 Task: Create a due date automation trigger when advanced on, 2 working days after a card is due add content with a name or a description containing resume at 11:00 AM.
Action: Mouse moved to (962, 79)
Screenshot: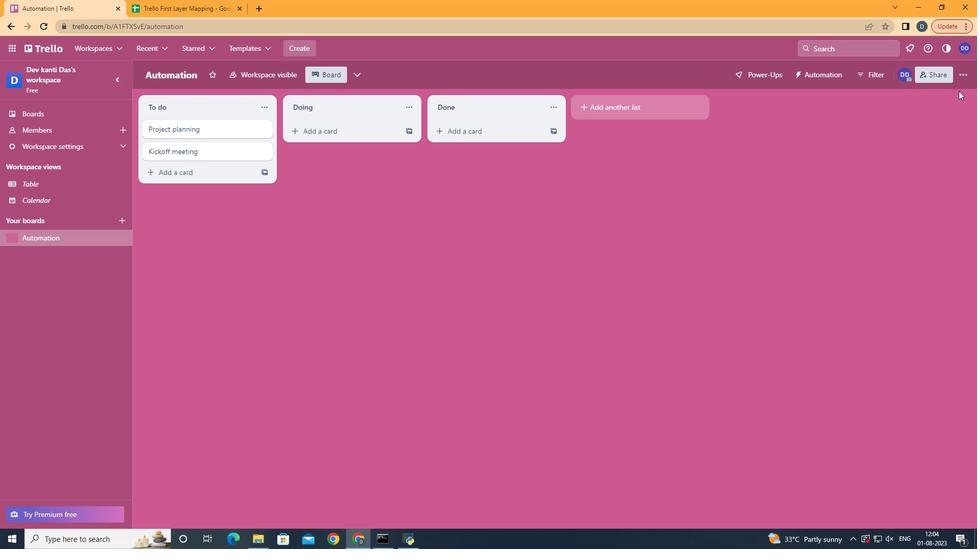 
Action: Mouse pressed left at (962, 79)
Screenshot: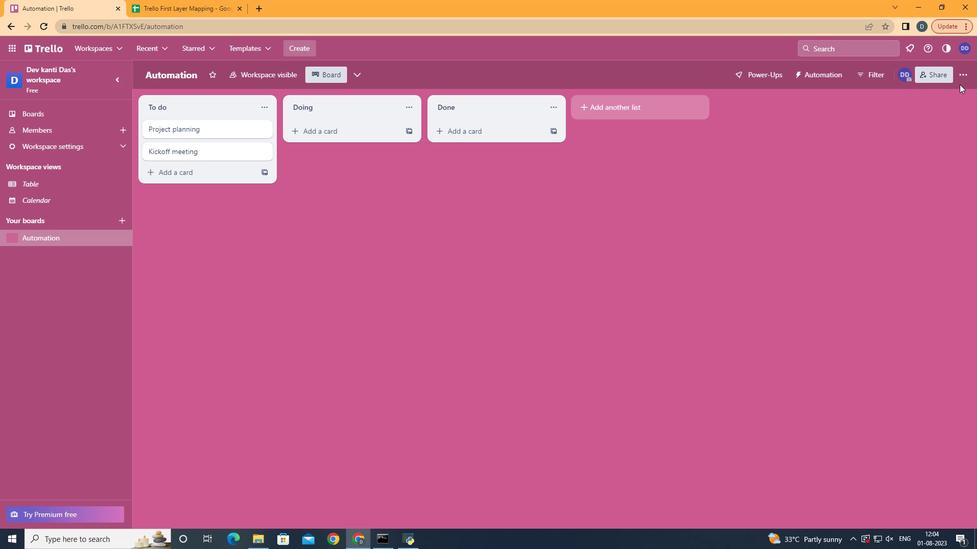 
Action: Mouse moved to (916, 211)
Screenshot: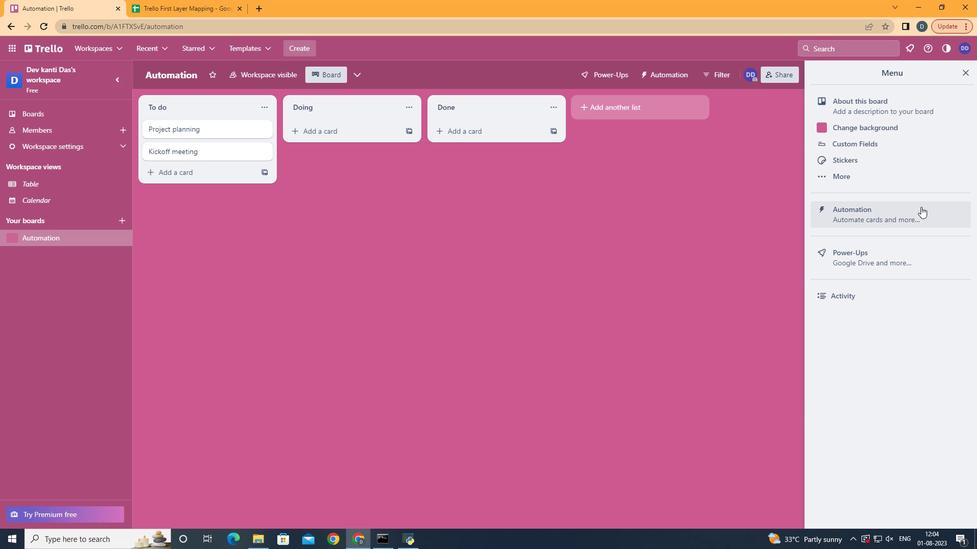 
Action: Mouse pressed left at (916, 211)
Screenshot: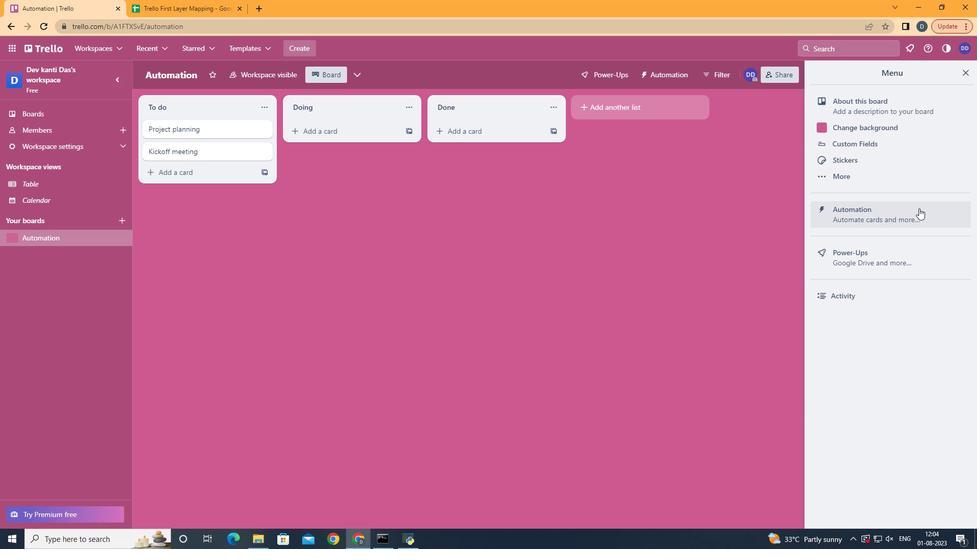 
Action: Mouse moved to (202, 200)
Screenshot: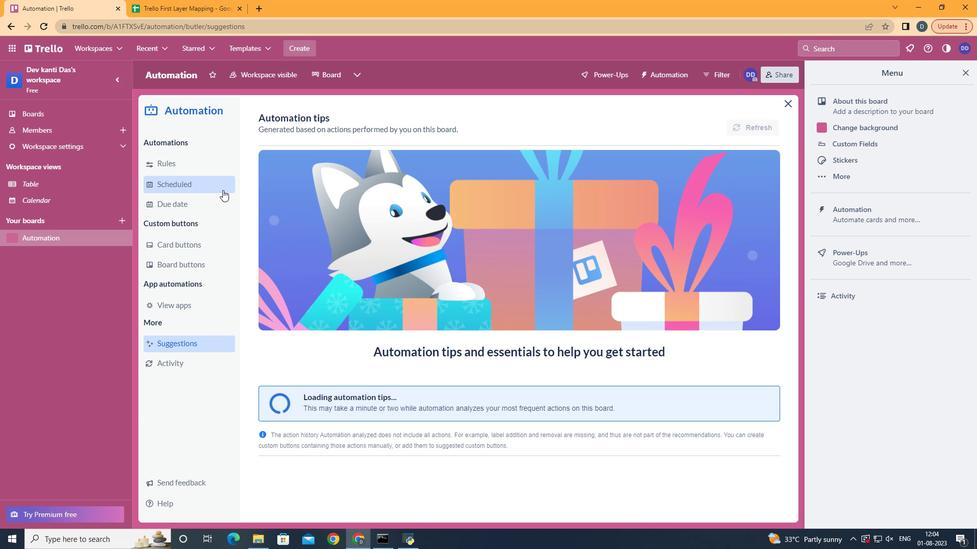 
Action: Mouse pressed left at (202, 200)
Screenshot: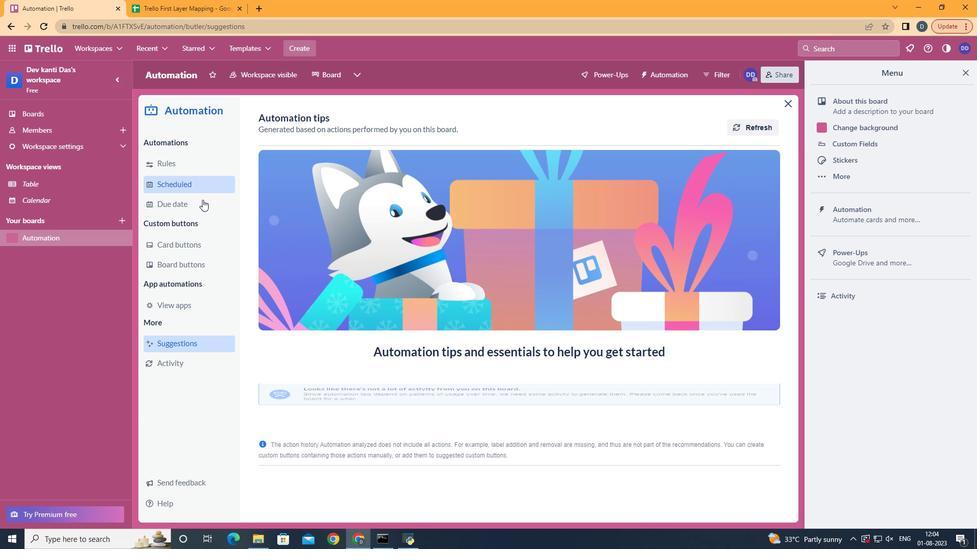 
Action: Mouse moved to (722, 118)
Screenshot: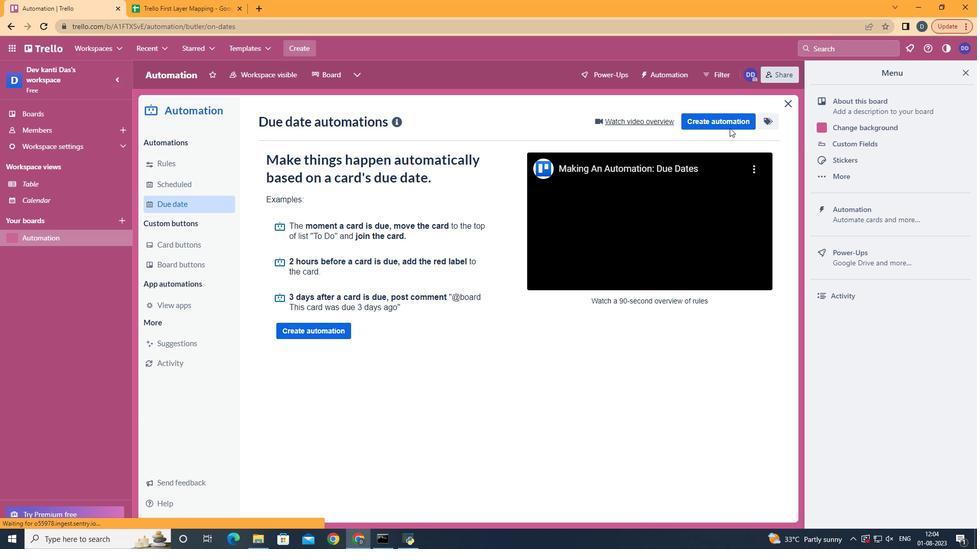 
Action: Mouse pressed left at (722, 118)
Screenshot: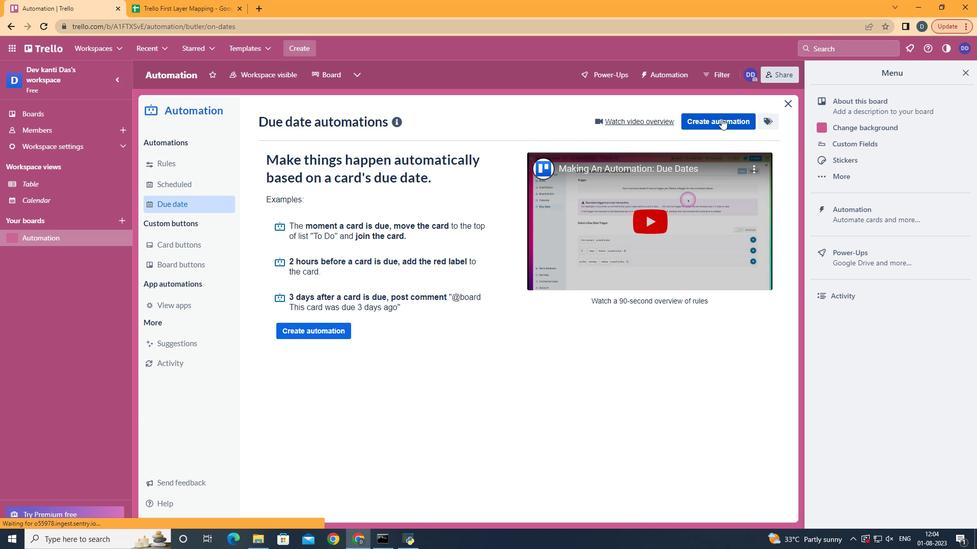 
Action: Mouse moved to (512, 214)
Screenshot: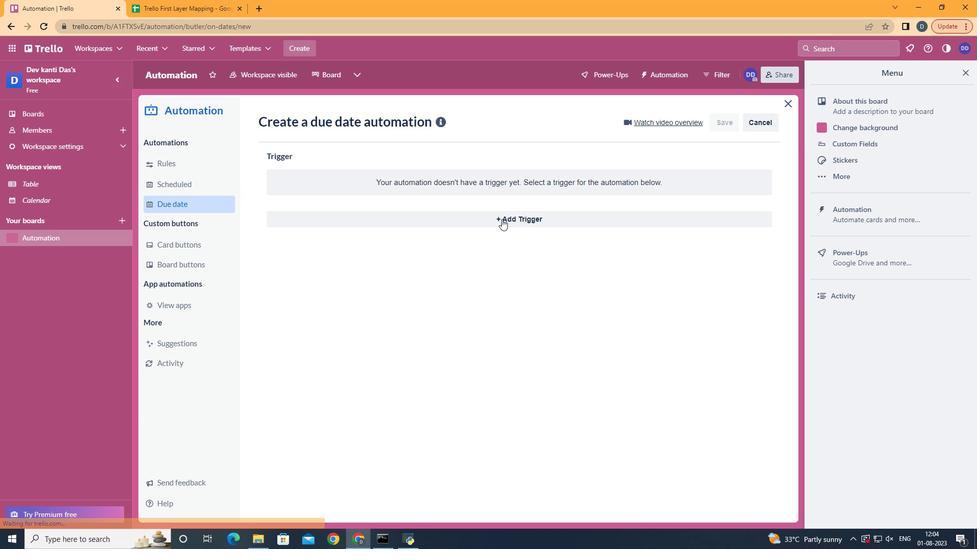 
Action: Mouse pressed left at (512, 214)
Screenshot: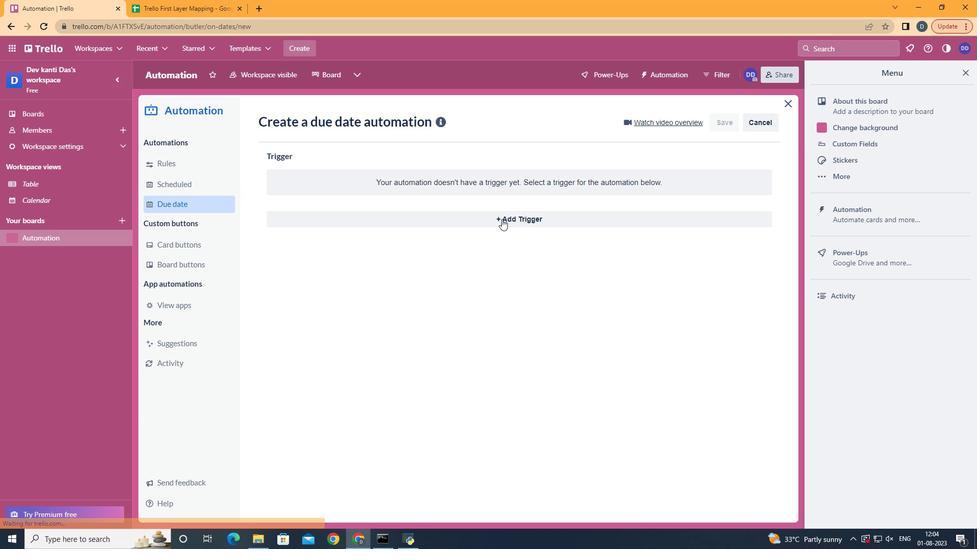 
Action: Mouse moved to (327, 410)
Screenshot: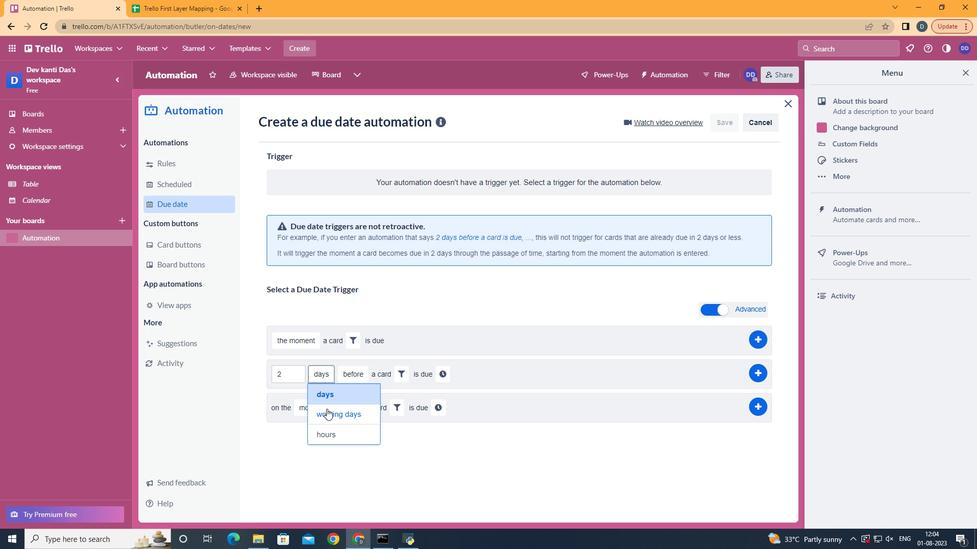 
Action: Mouse pressed left at (327, 410)
Screenshot: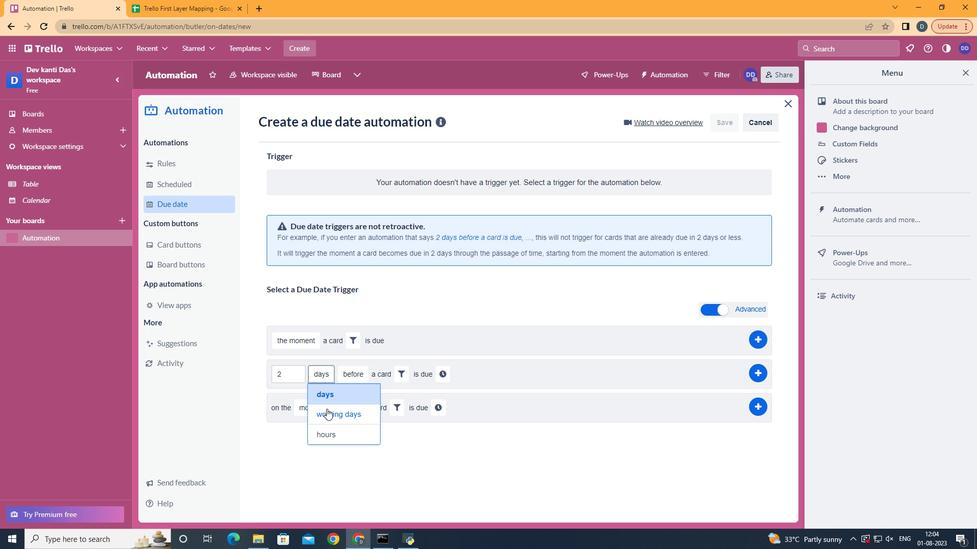 
Action: Mouse moved to (383, 410)
Screenshot: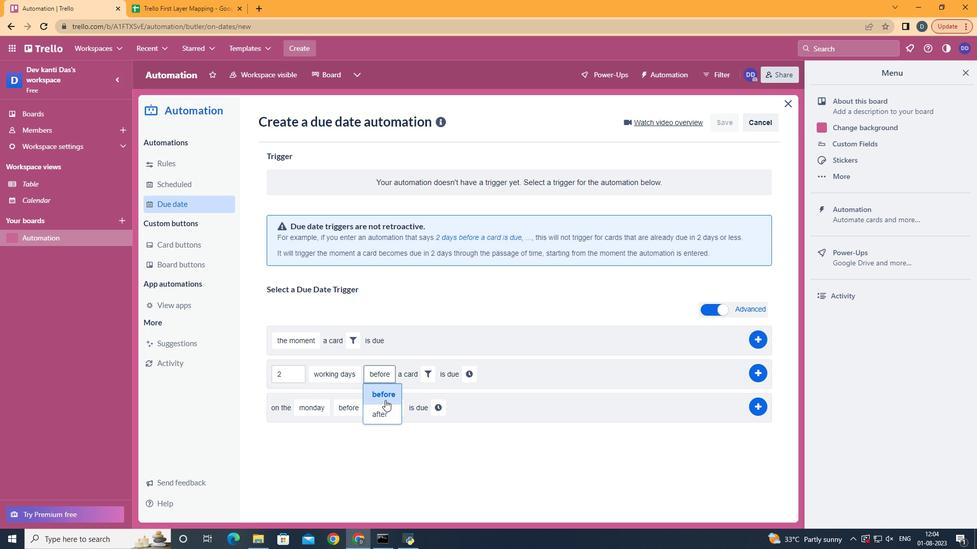 
Action: Mouse pressed left at (383, 410)
Screenshot: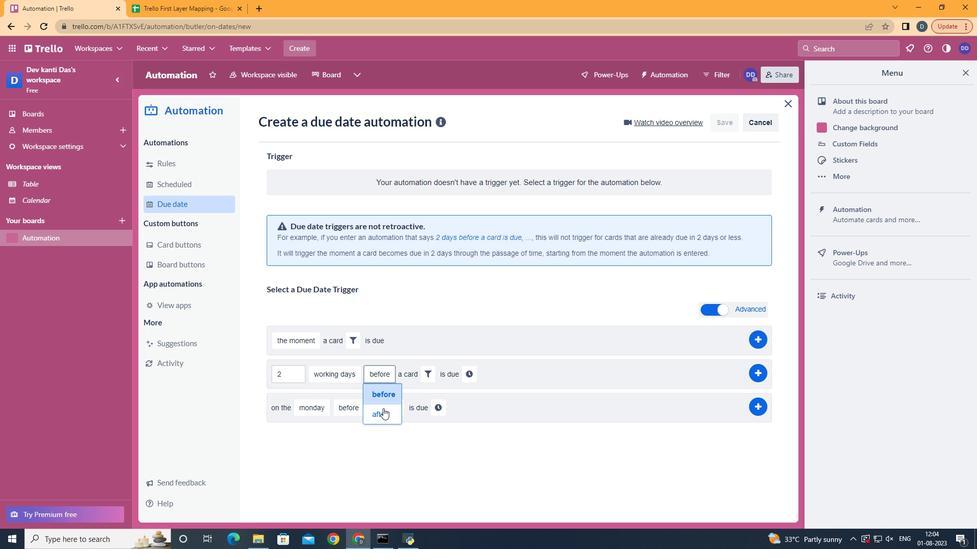 
Action: Mouse moved to (419, 381)
Screenshot: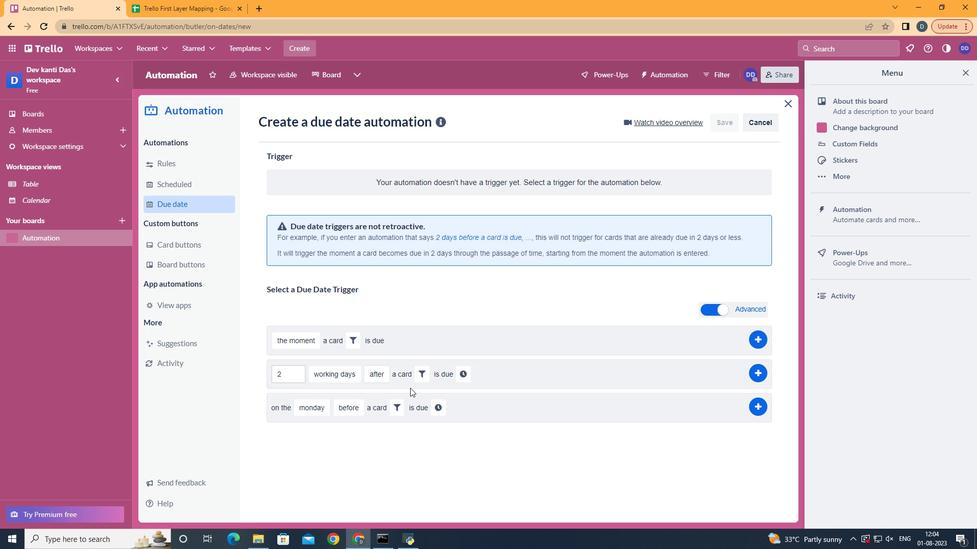 
Action: Mouse pressed left at (419, 381)
Screenshot: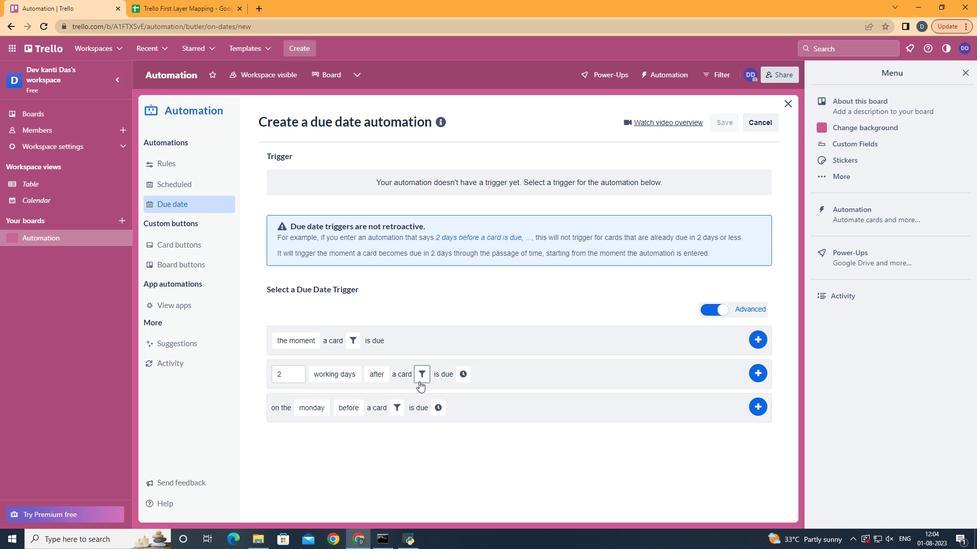 
Action: Mouse moved to (547, 409)
Screenshot: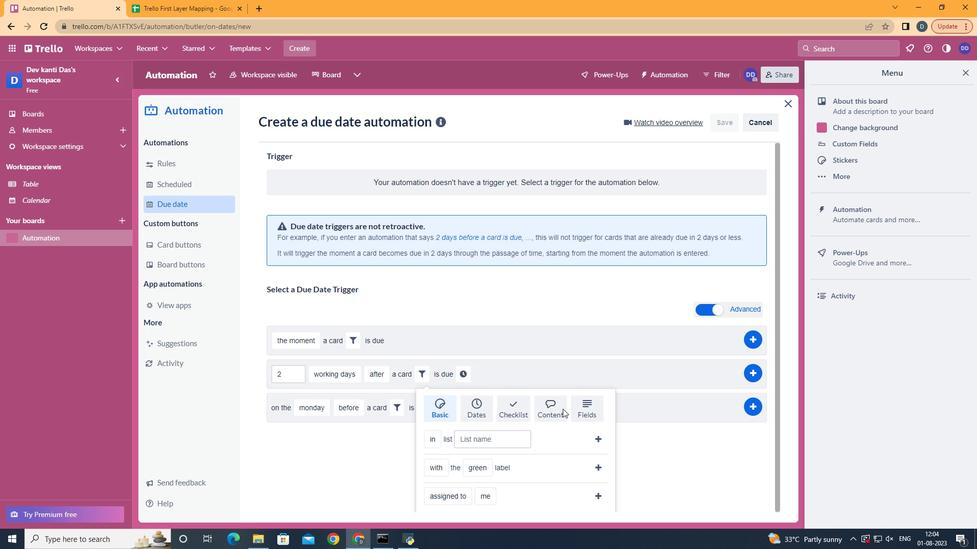 
Action: Mouse pressed left at (547, 409)
Screenshot: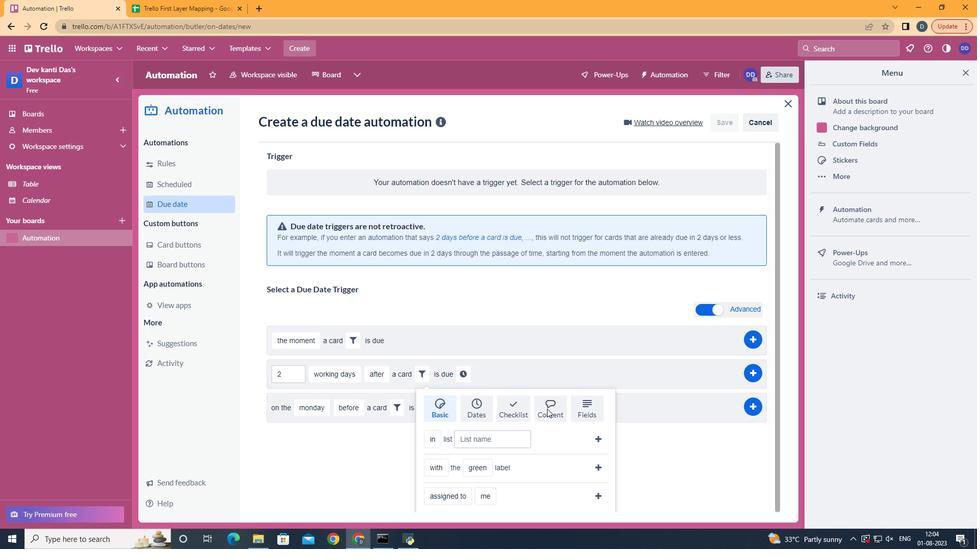 
Action: Mouse scrolled (547, 408) with delta (0, 0)
Screenshot: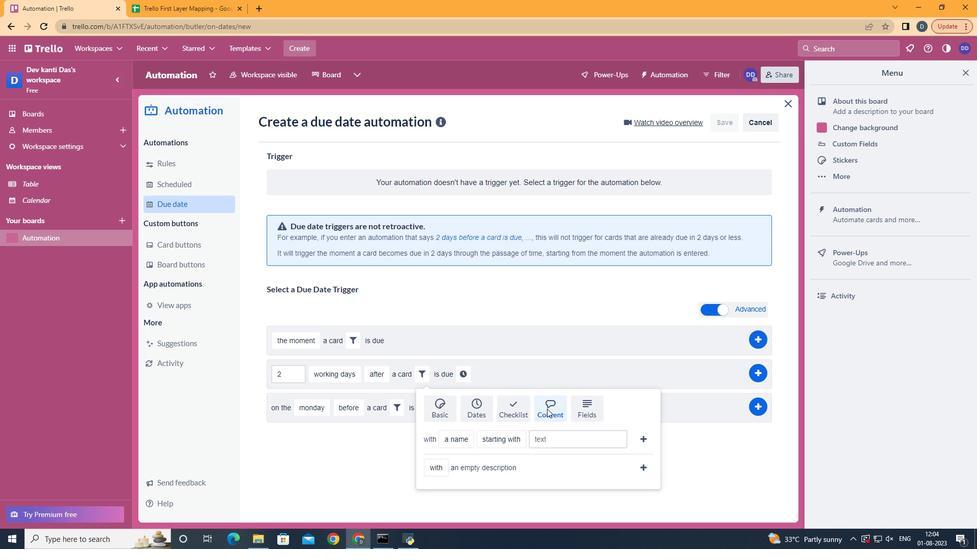 
Action: Mouse scrolled (547, 408) with delta (0, 0)
Screenshot: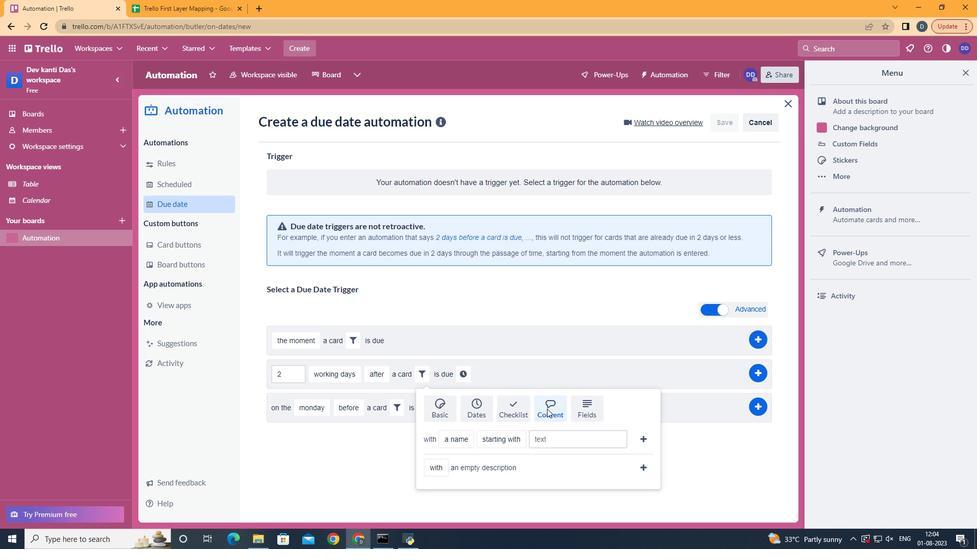
Action: Mouse scrolled (547, 408) with delta (0, 0)
Screenshot: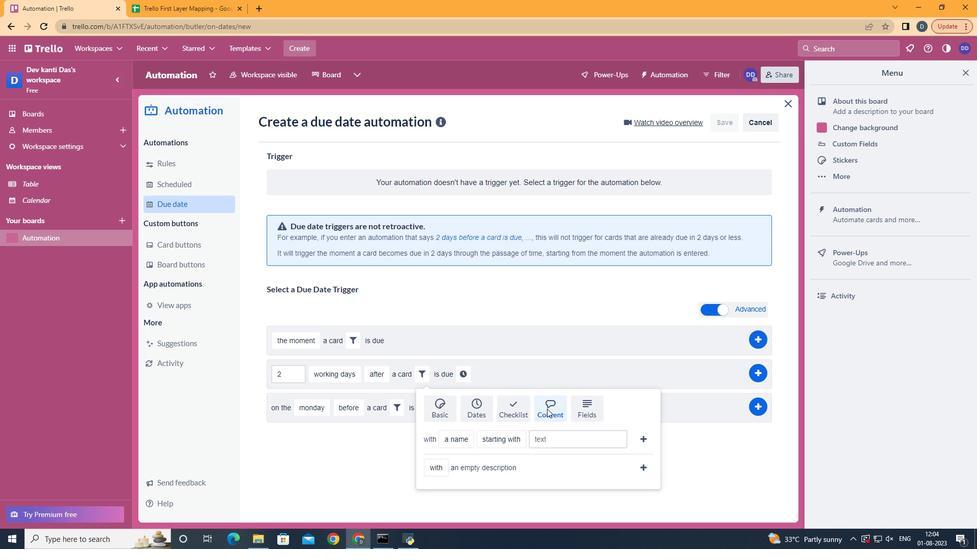 
Action: Mouse scrolled (547, 408) with delta (0, 0)
Screenshot: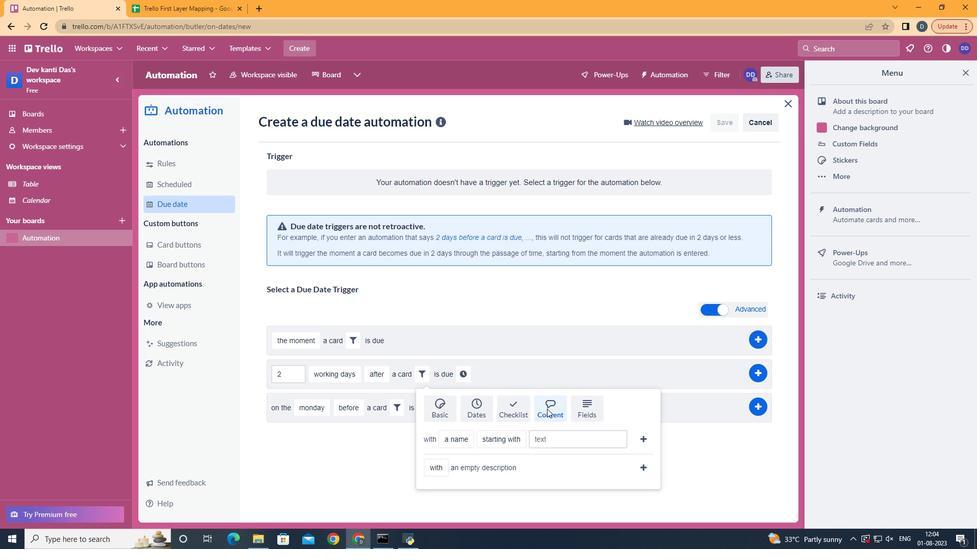 
Action: Mouse moved to (464, 498)
Screenshot: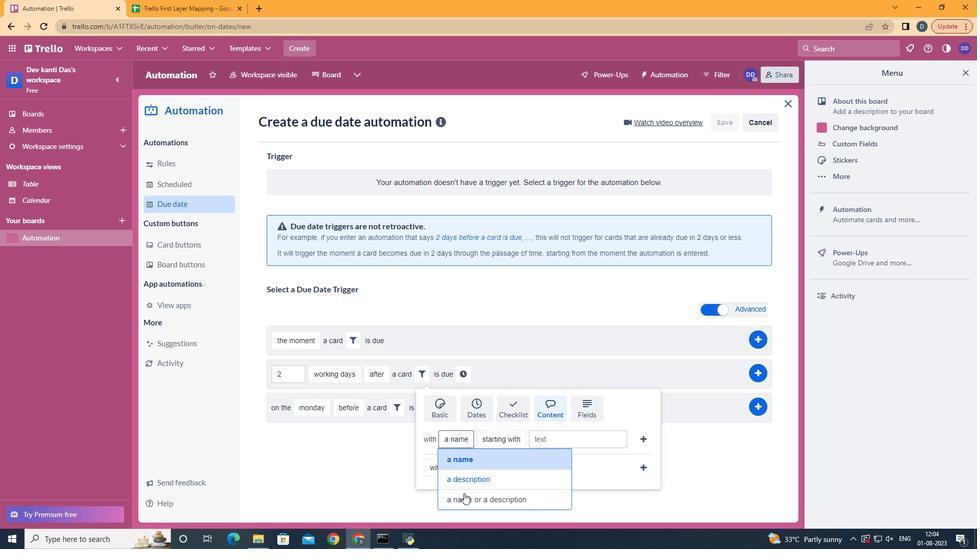 
Action: Mouse pressed left at (464, 498)
Screenshot: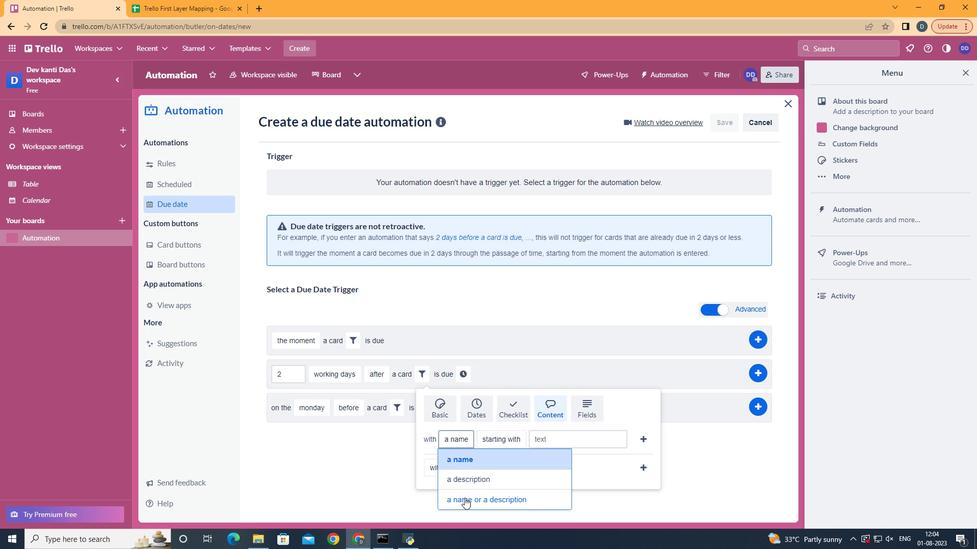 
Action: Mouse moved to (563, 361)
Screenshot: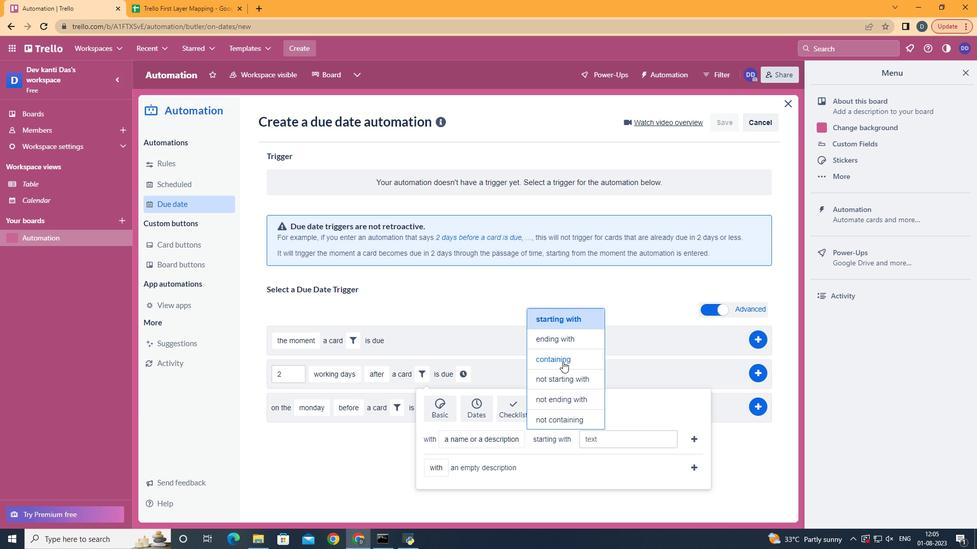 
Action: Mouse pressed left at (563, 361)
Screenshot: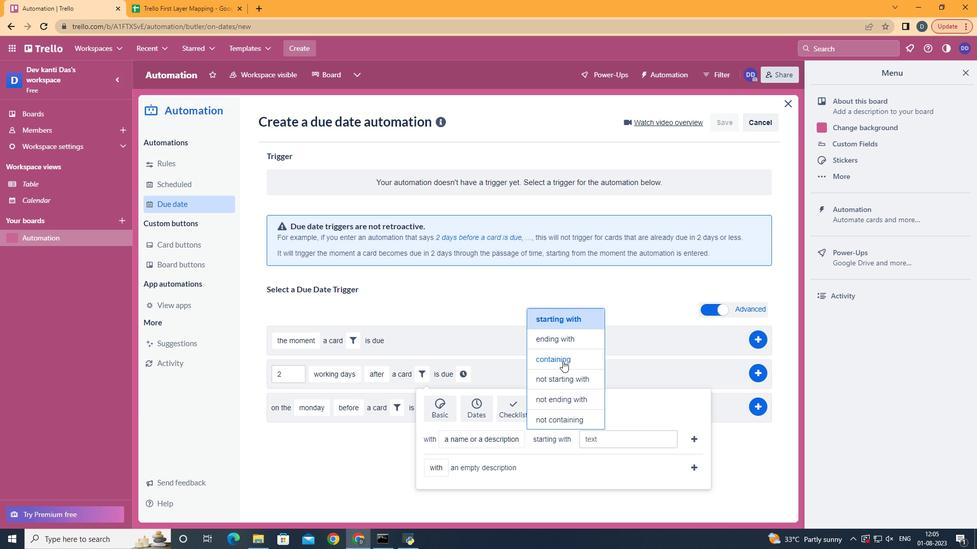 
Action: Mouse moved to (605, 436)
Screenshot: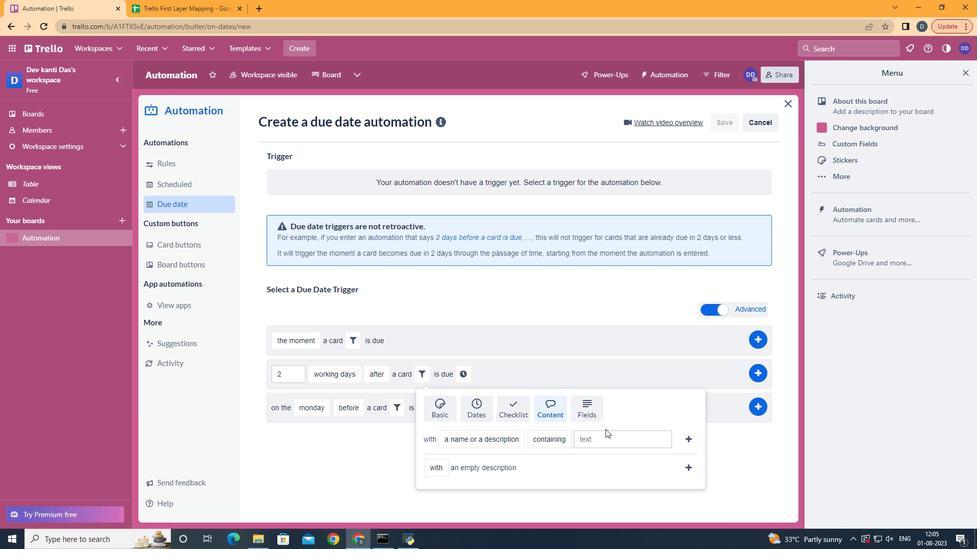
Action: Mouse pressed left at (605, 436)
Screenshot: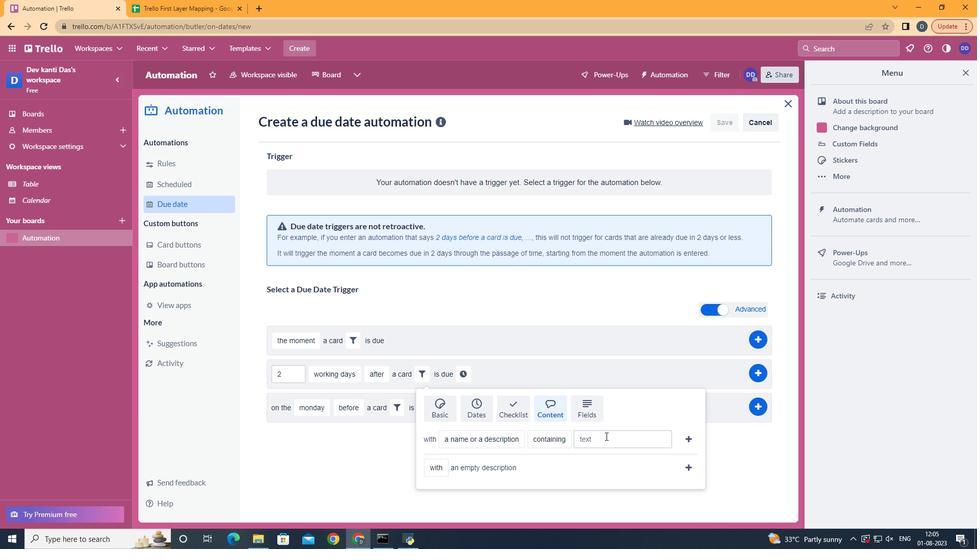 
Action: Key pressed resume
Screenshot: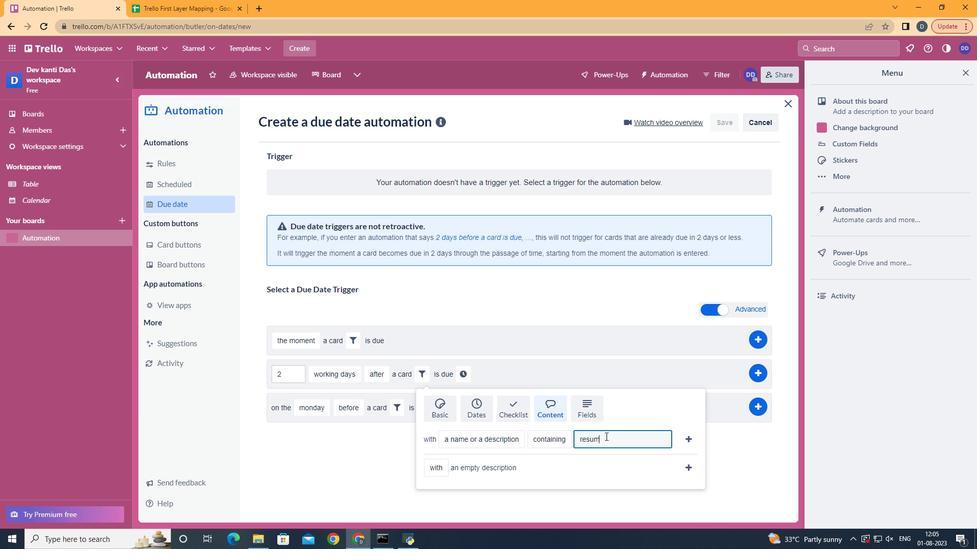 
Action: Mouse moved to (690, 436)
Screenshot: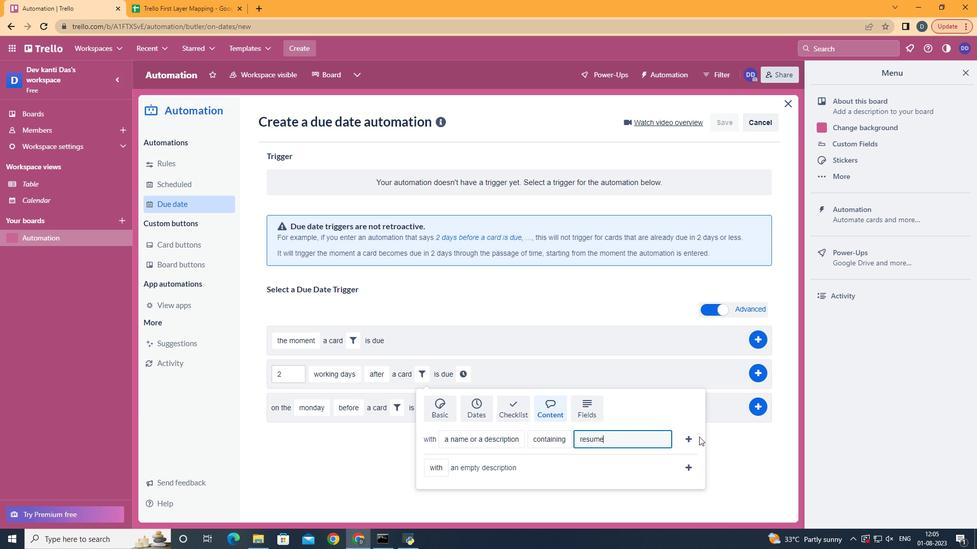 
Action: Mouse pressed left at (690, 436)
Screenshot: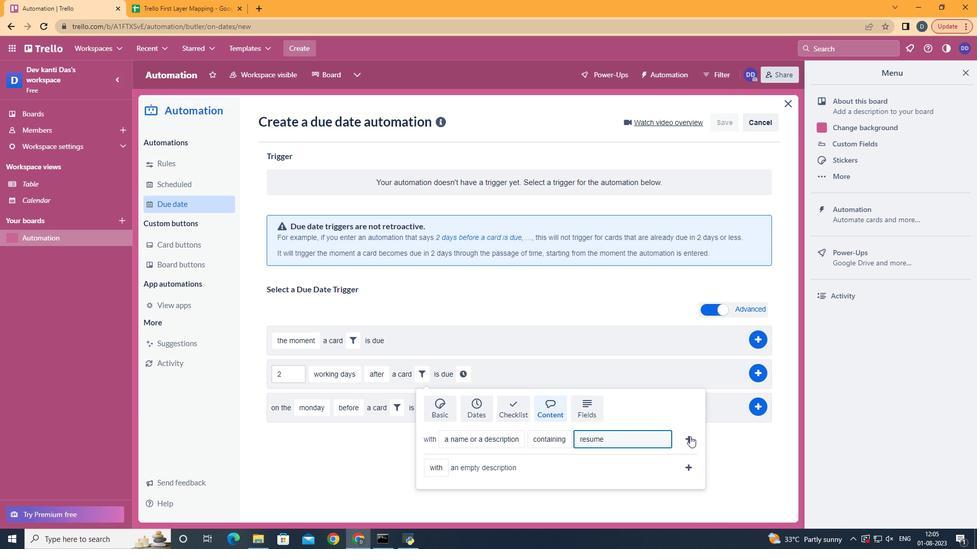 
Action: Mouse moved to (643, 377)
Screenshot: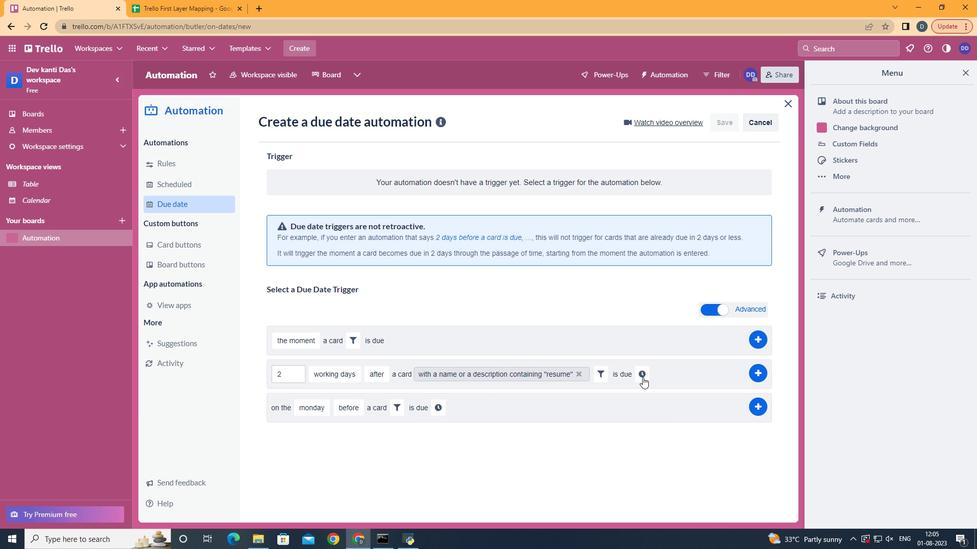 
Action: Mouse pressed left at (643, 377)
Screenshot: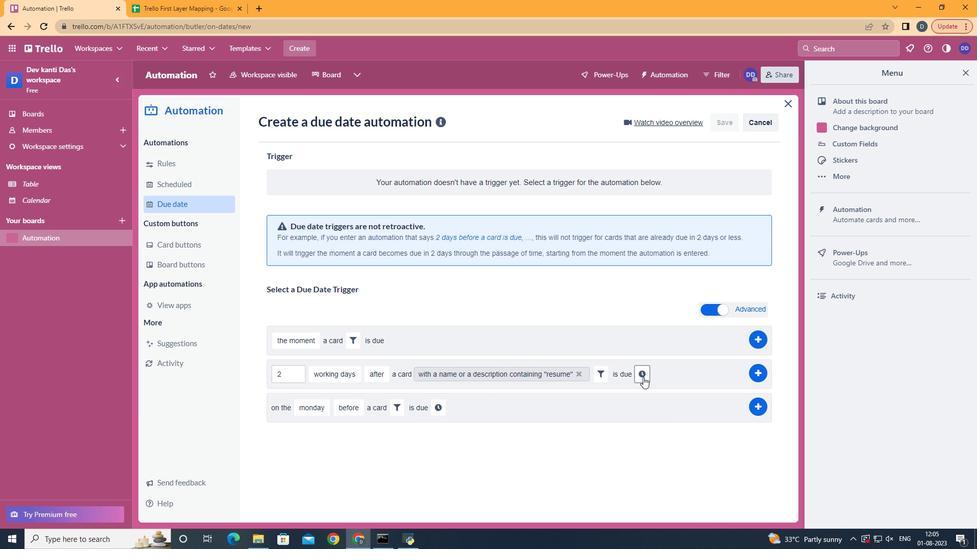 
Action: Mouse moved to (313, 402)
Screenshot: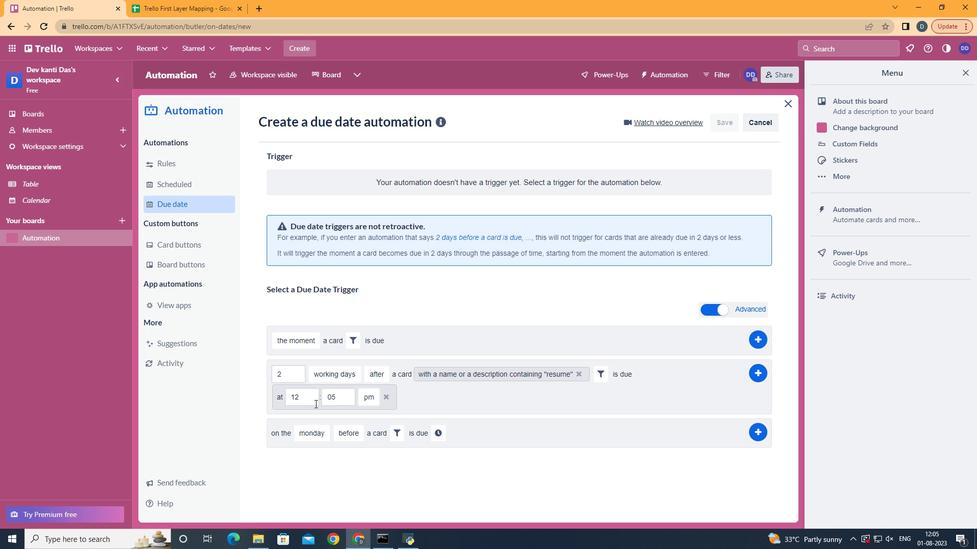 
Action: Mouse pressed left at (313, 402)
Screenshot: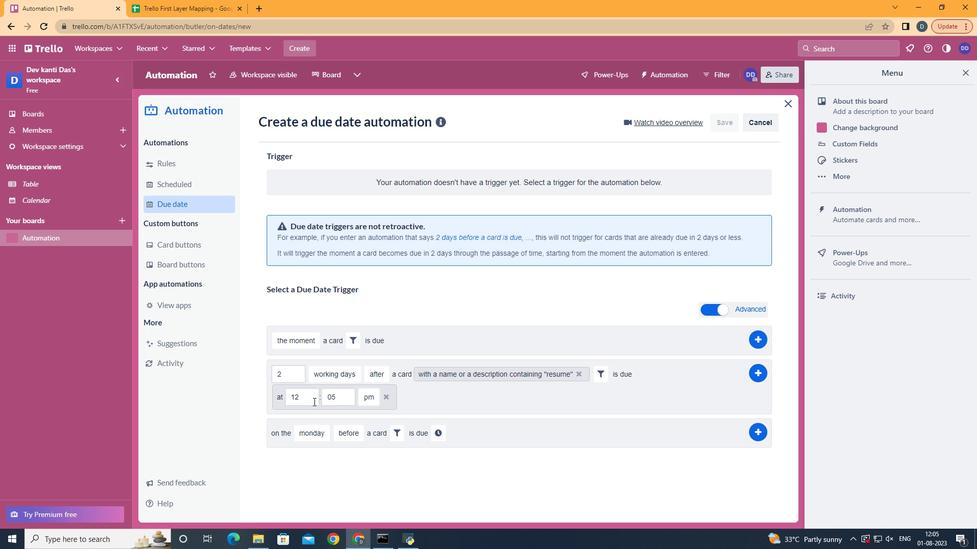 
Action: Key pressed <Key.backspace>1
Screenshot: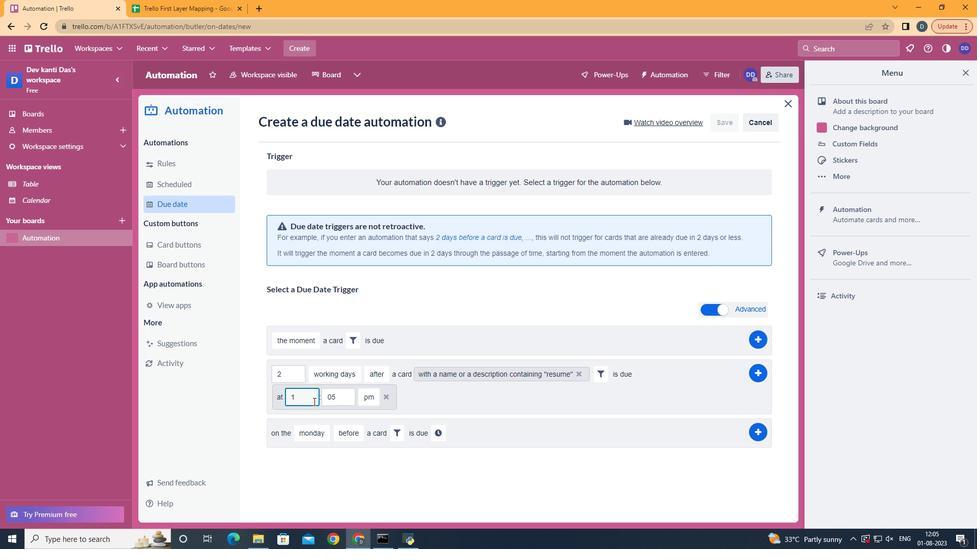 
Action: Mouse moved to (336, 398)
Screenshot: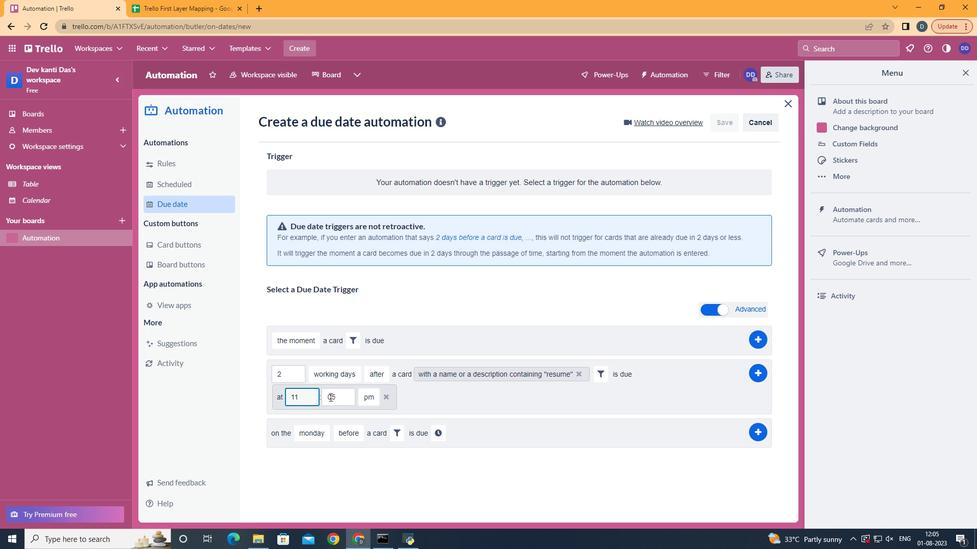 
Action: Mouse pressed left at (336, 398)
Screenshot: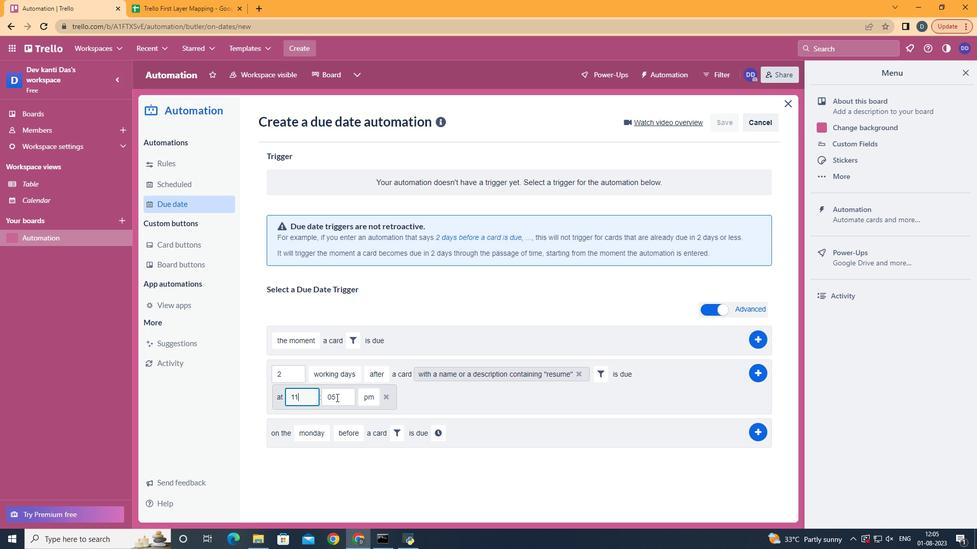 
Action: Key pressed <Key.backspace>0
Screenshot: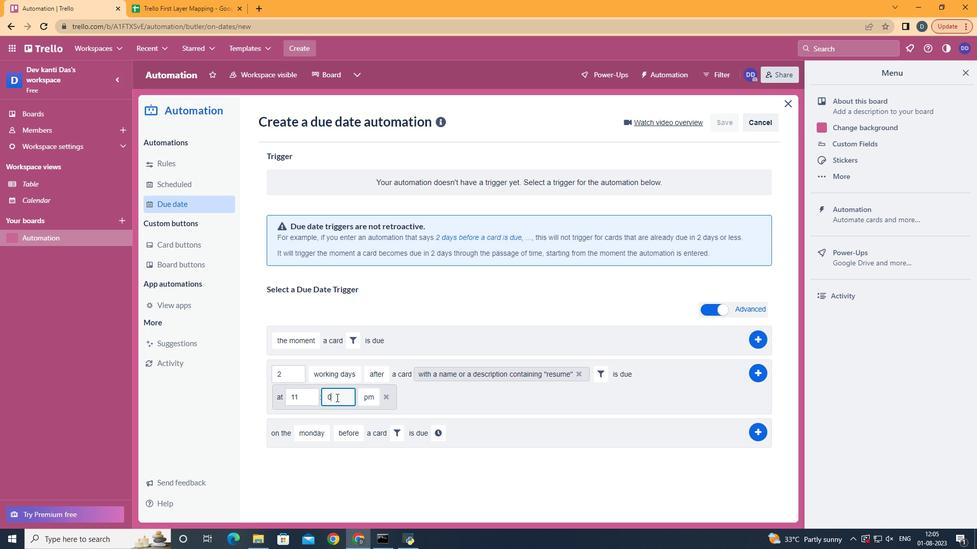
Action: Mouse moved to (376, 419)
Screenshot: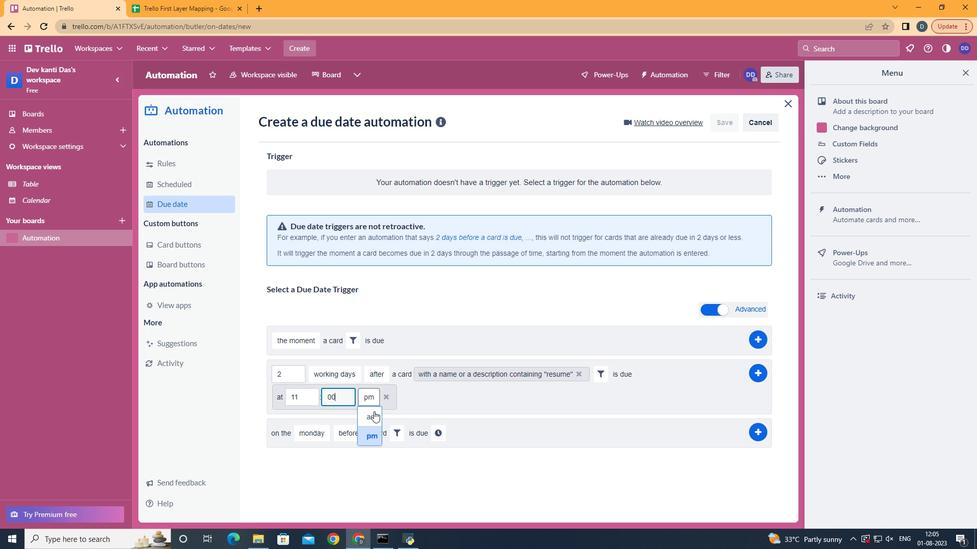 
Action: Mouse pressed left at (376, 419)
Screenshot: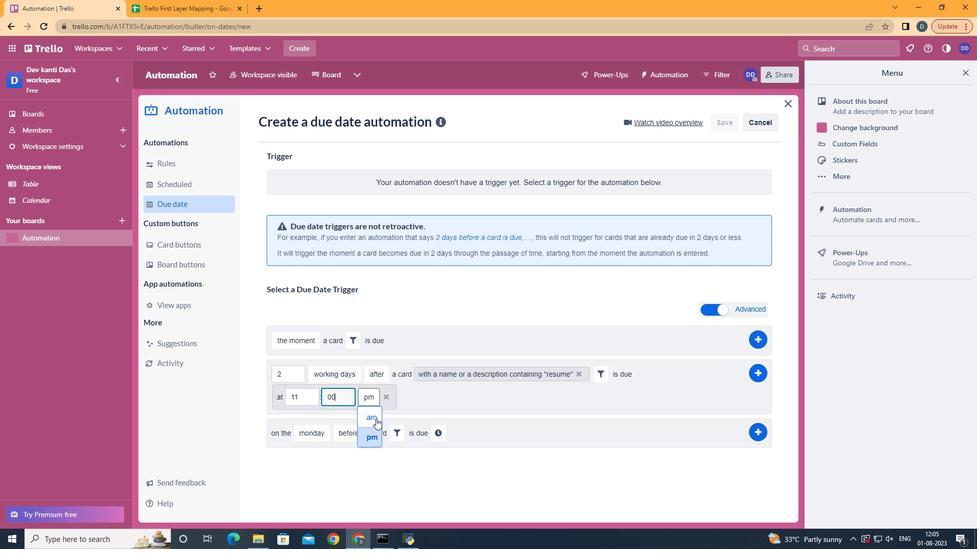 
Action: Mouse moved to (761, 371)
Screenshot: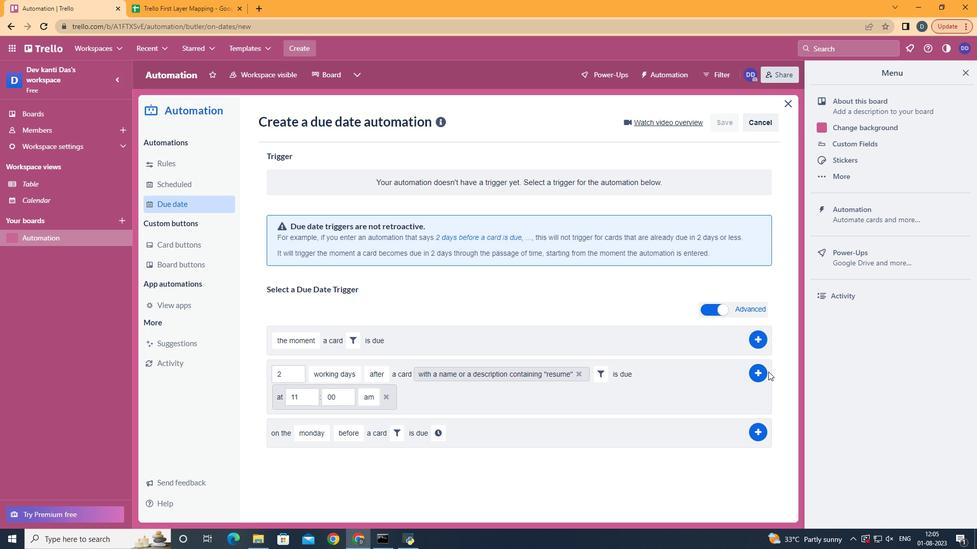 
Action: Mouse pressed left at (761, 371)
Screenshot: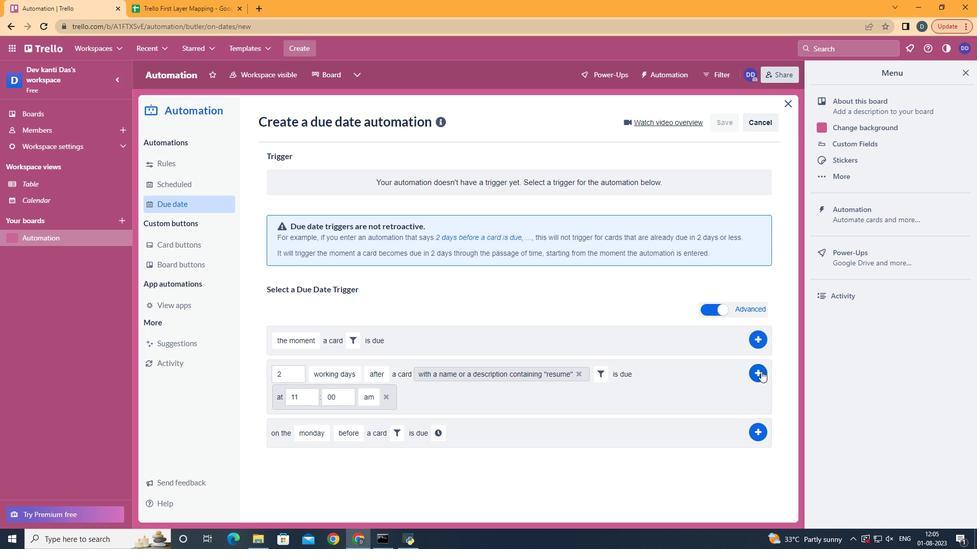 
Action: Mouse moved to (434, 200)
Screenshot: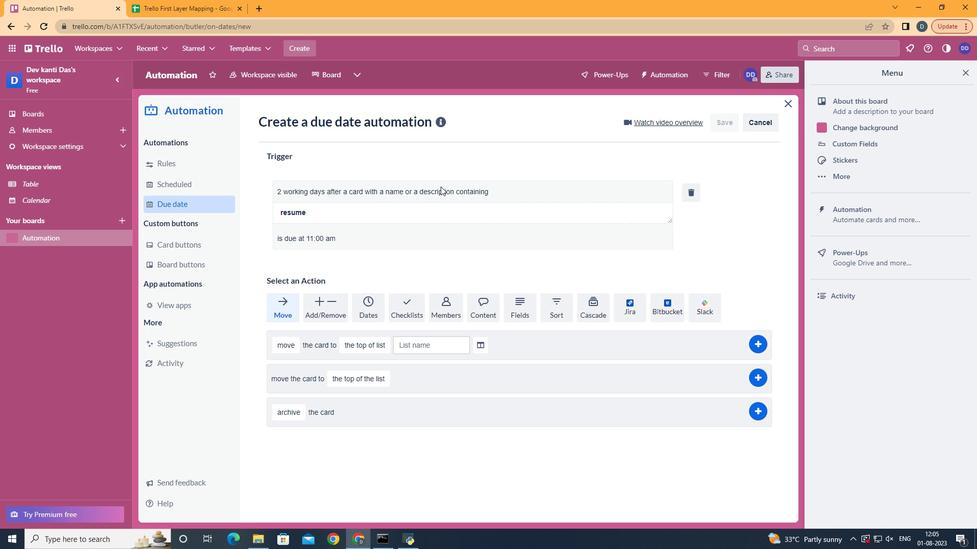 
